 Task: Add the task  Upgrade and migrate company quality management to a cloud-based solution to the section Mach Speed in the project BroaderVision and add a Due Date to the respective task as 2023/08/12
Action: Mouse moved to (617, 419)
Screenshot: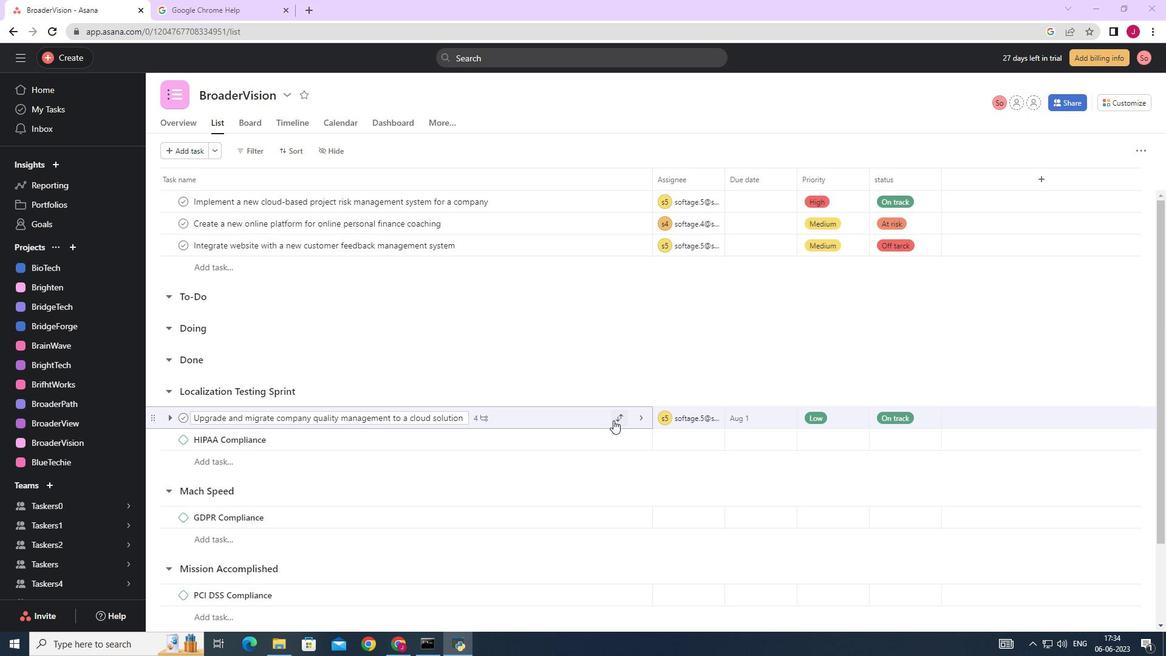 
Action: Mouse pressed left at (617, 419)
Screenshot: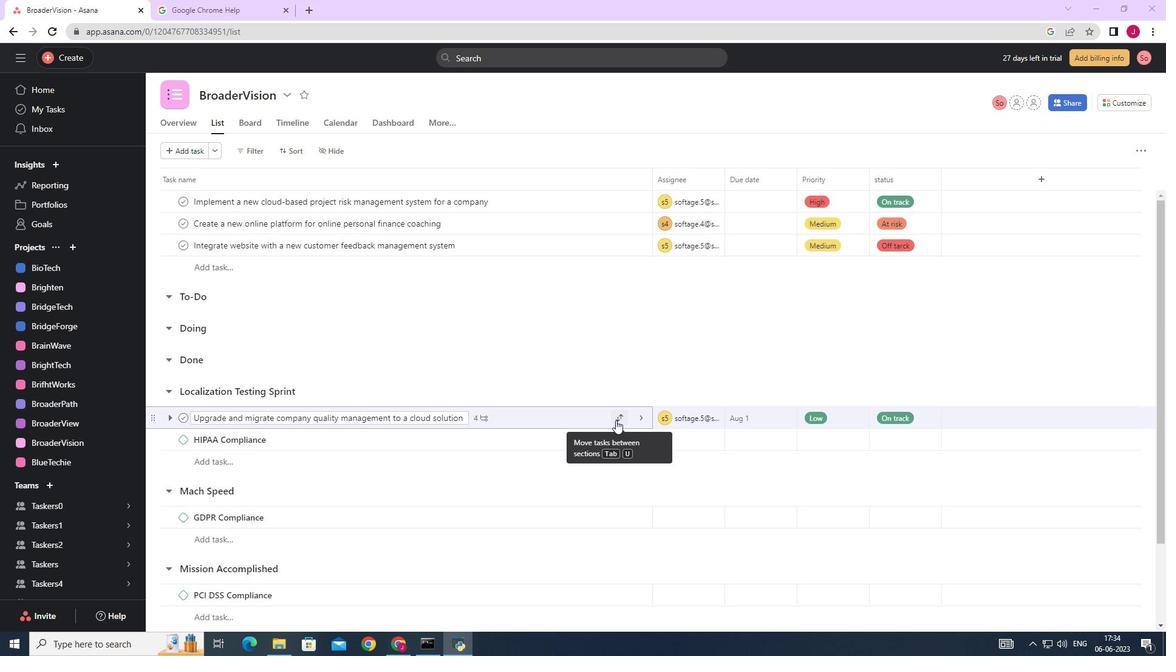 
Action: Mouse moved to (563, 346)
Screenshot: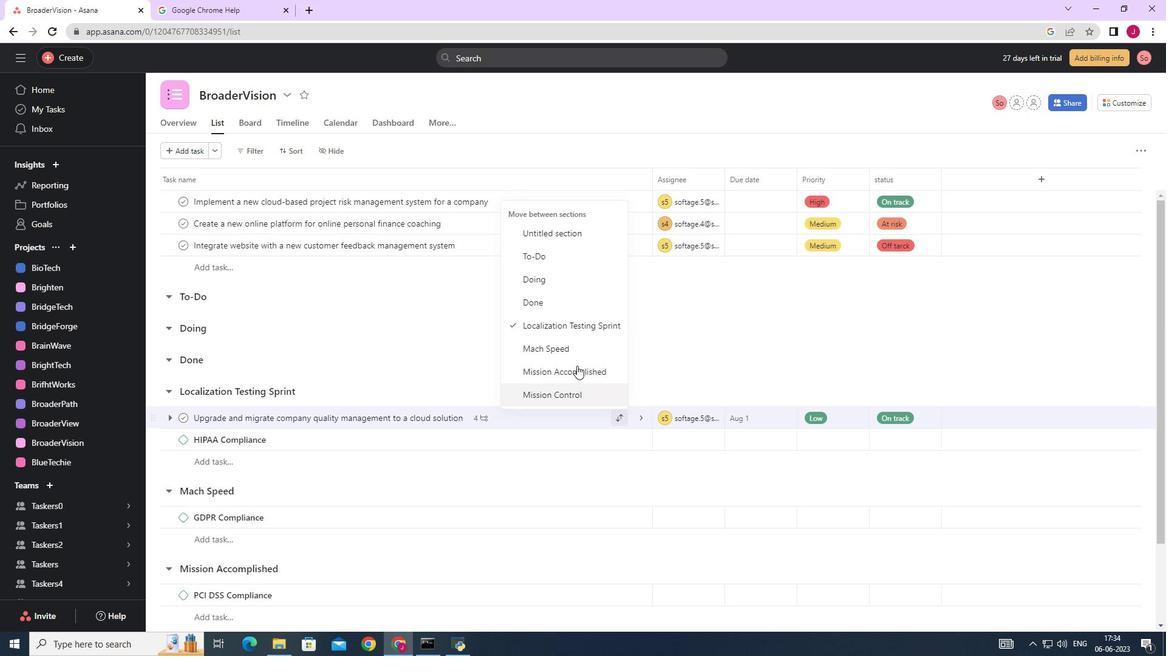 
Action: Mouse pressed left at (563, 346)
Screenshot: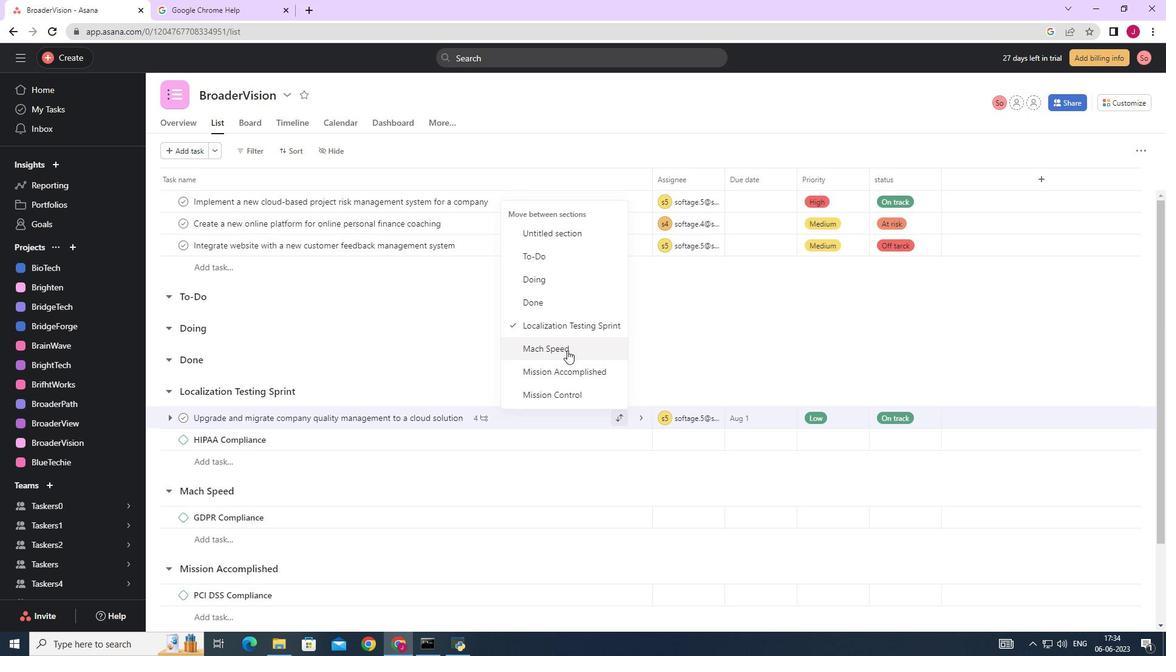 
Action: Mouse moved to (782, 494)
Screenshot: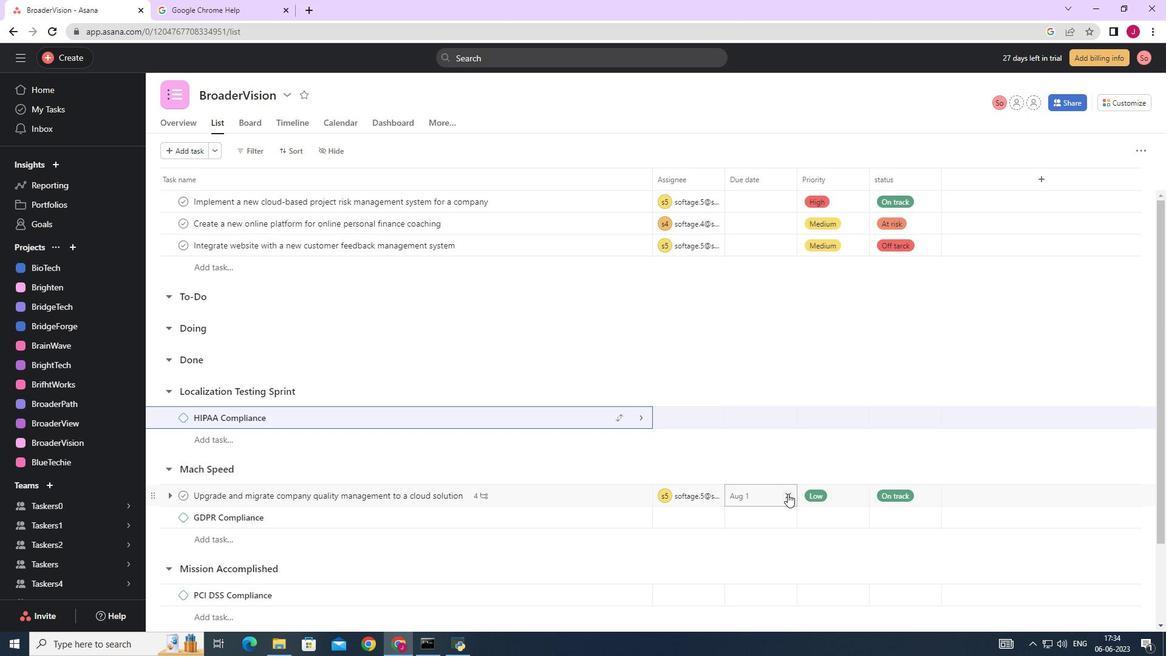 
Action: Mouse pressed left at (782, 494)
Screenshot: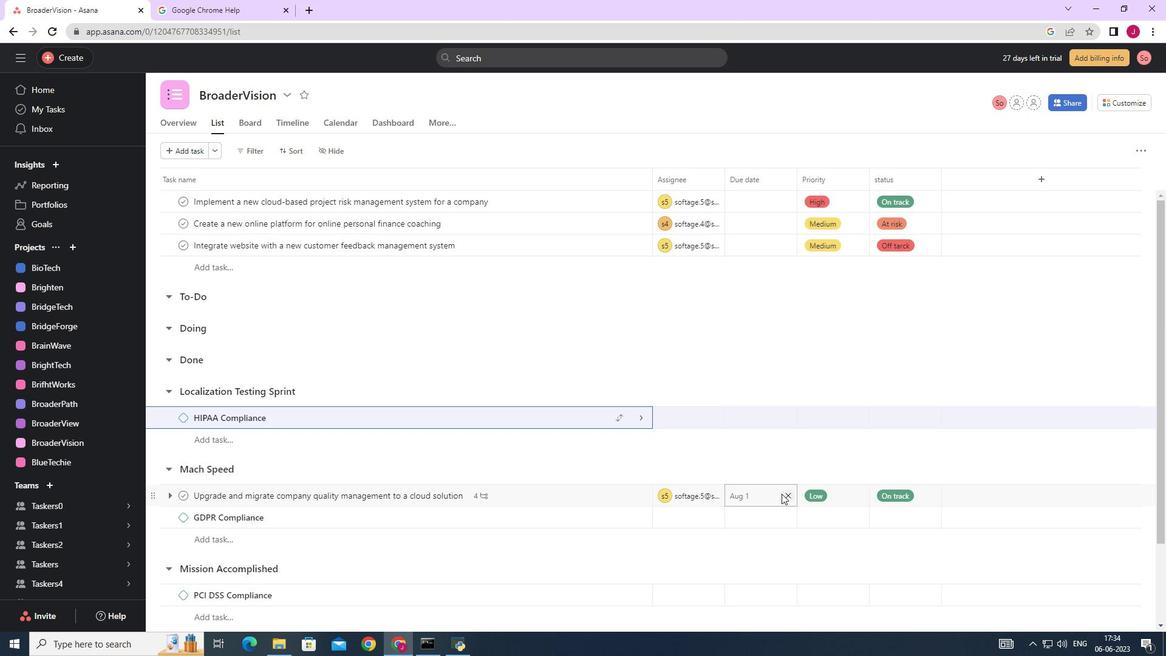 
Action: Mouse moved to (792, 495)
Screenshot: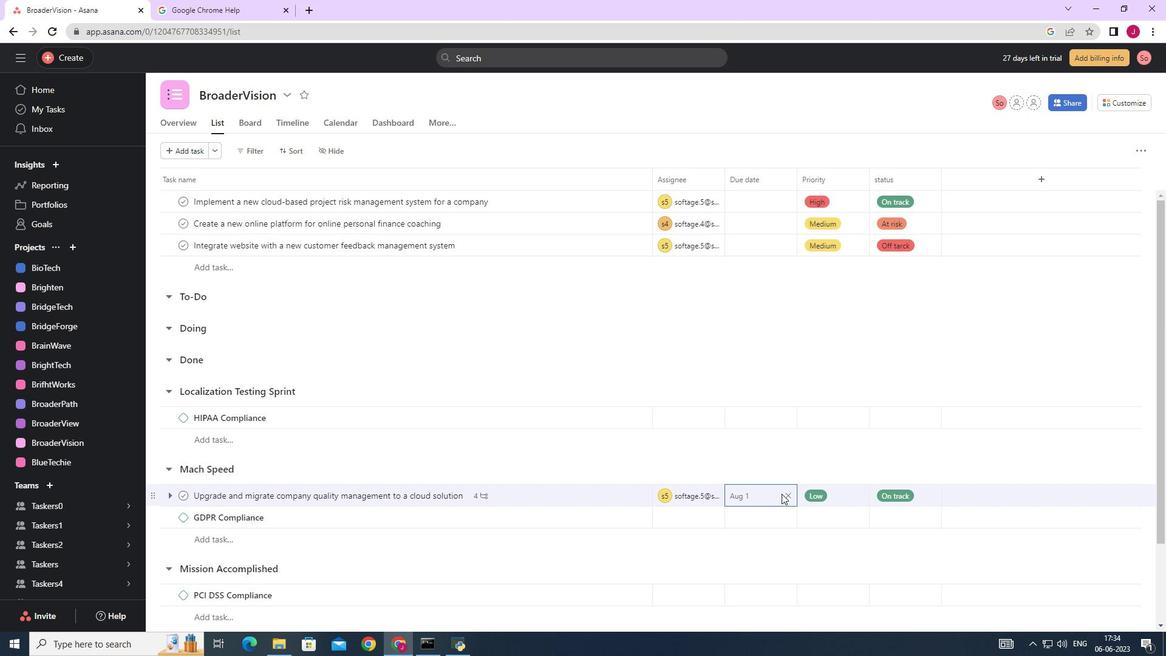 
Action: Mouse pressed left at (792, 495)
Screenshot: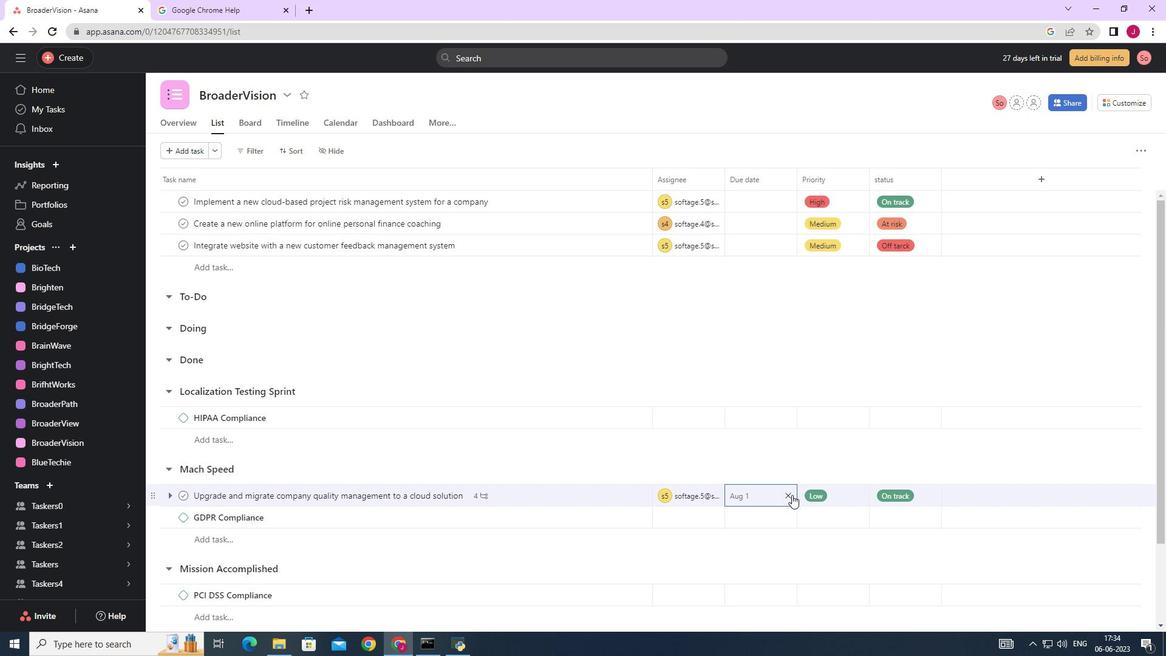 
Action: Mouse moved to (774, 497)
Screenshot: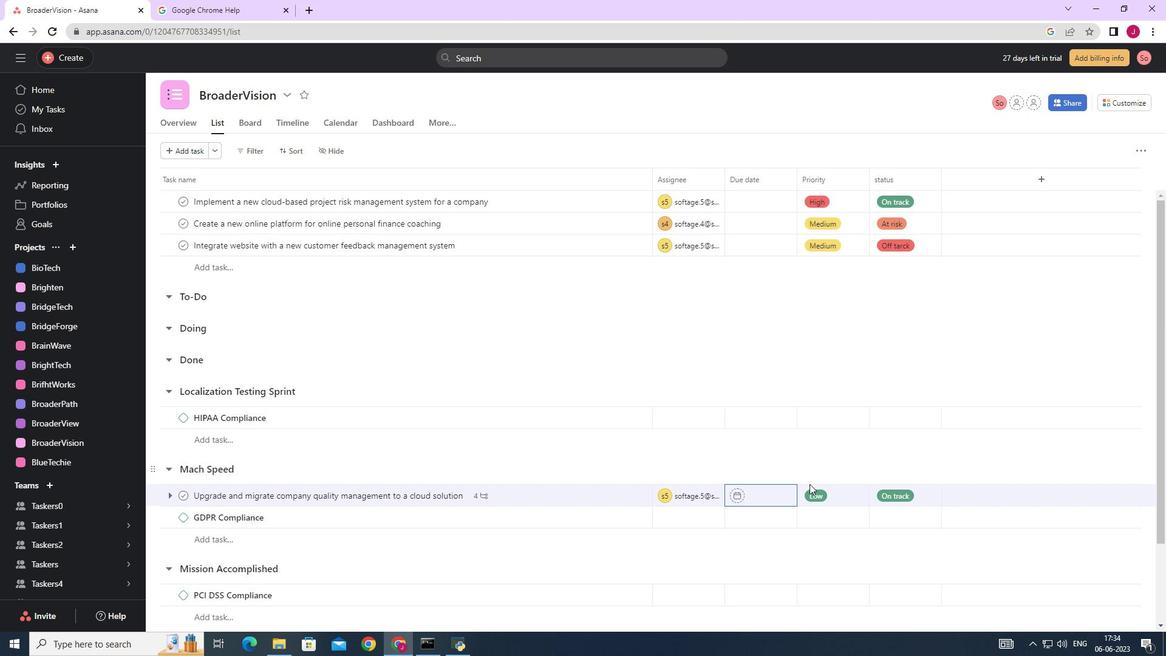 
Action: Mouse pressed left at (774, 497)
Screenshot: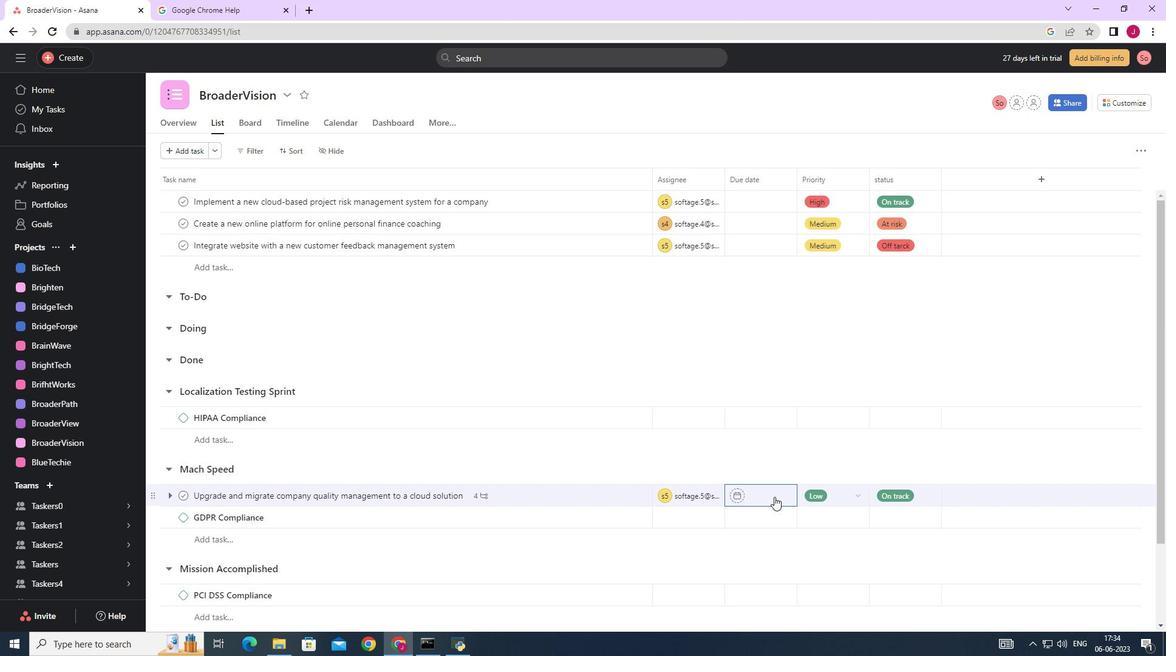 
Action: Mouse moved to (886, 303)
Screenshot: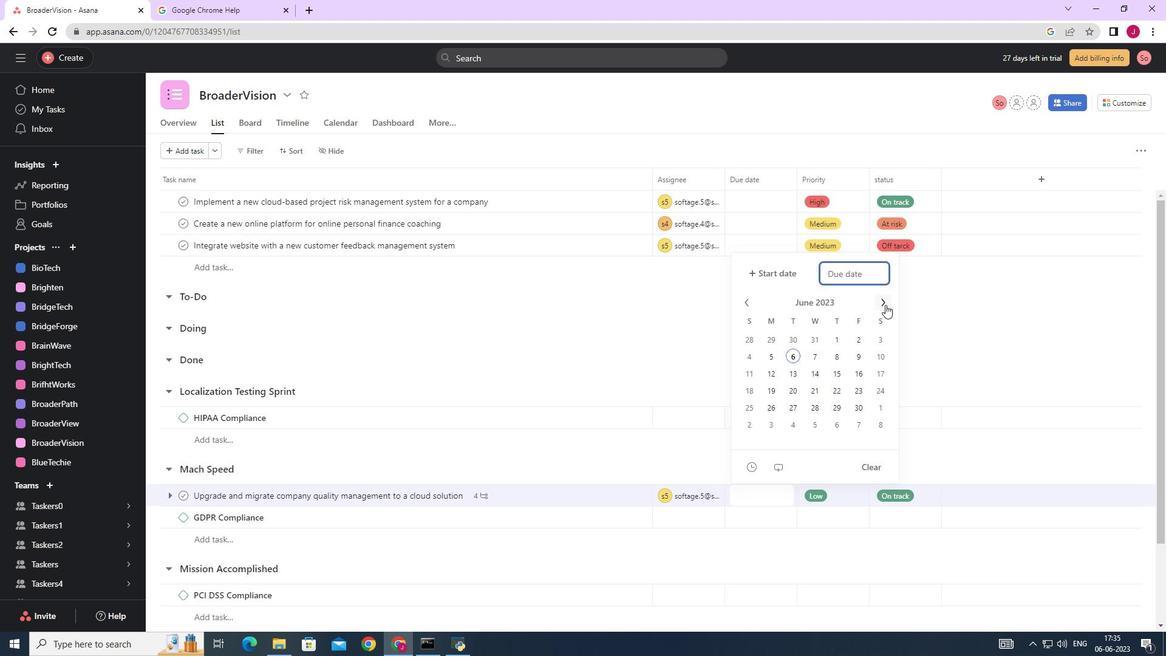 
Action: Mouse pressed left at (886, 303)
Screenshot: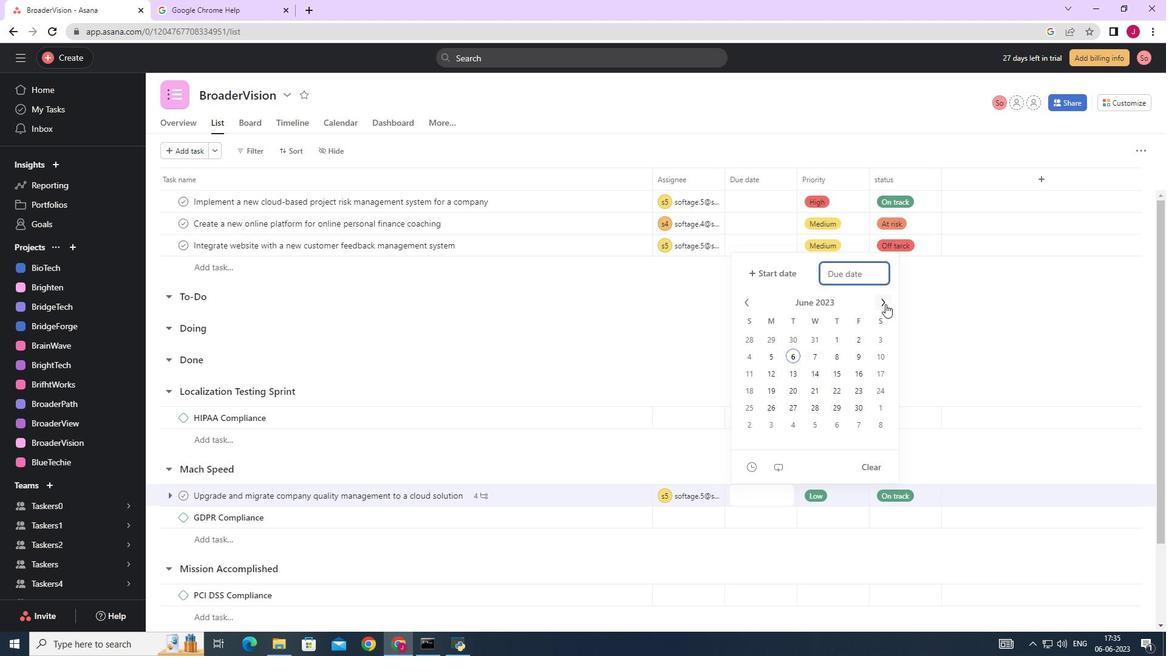 
Action: Mouse pressed left at (886, 303)
Screenshot: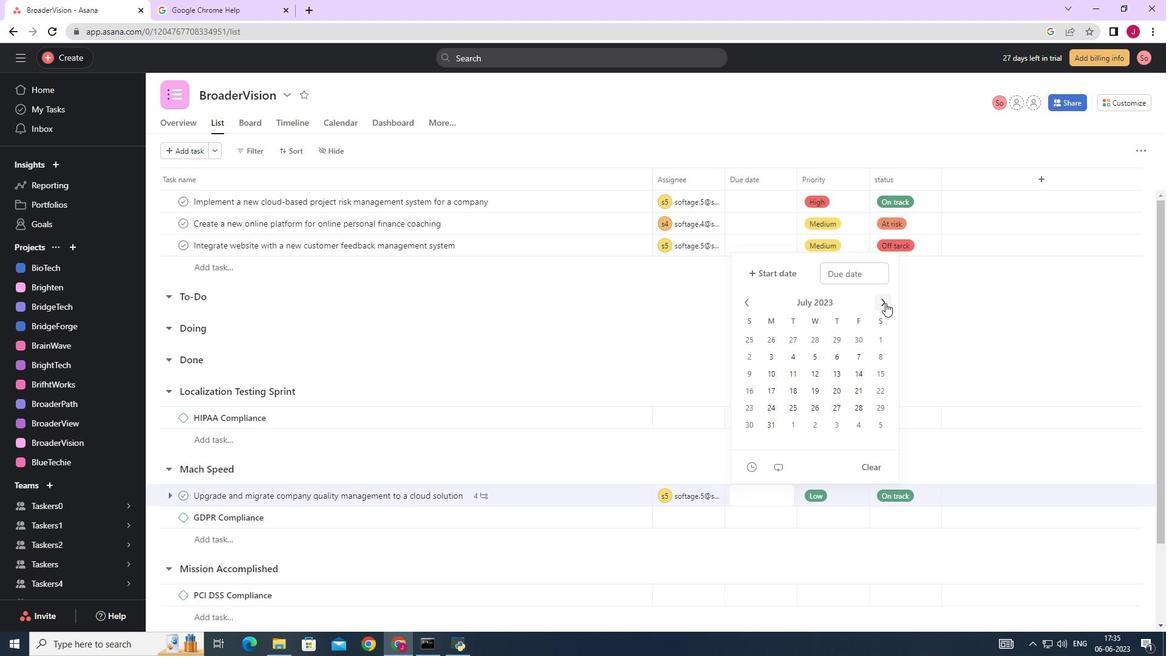 
Action: Mouse moved to (879, 354)
Screenshot: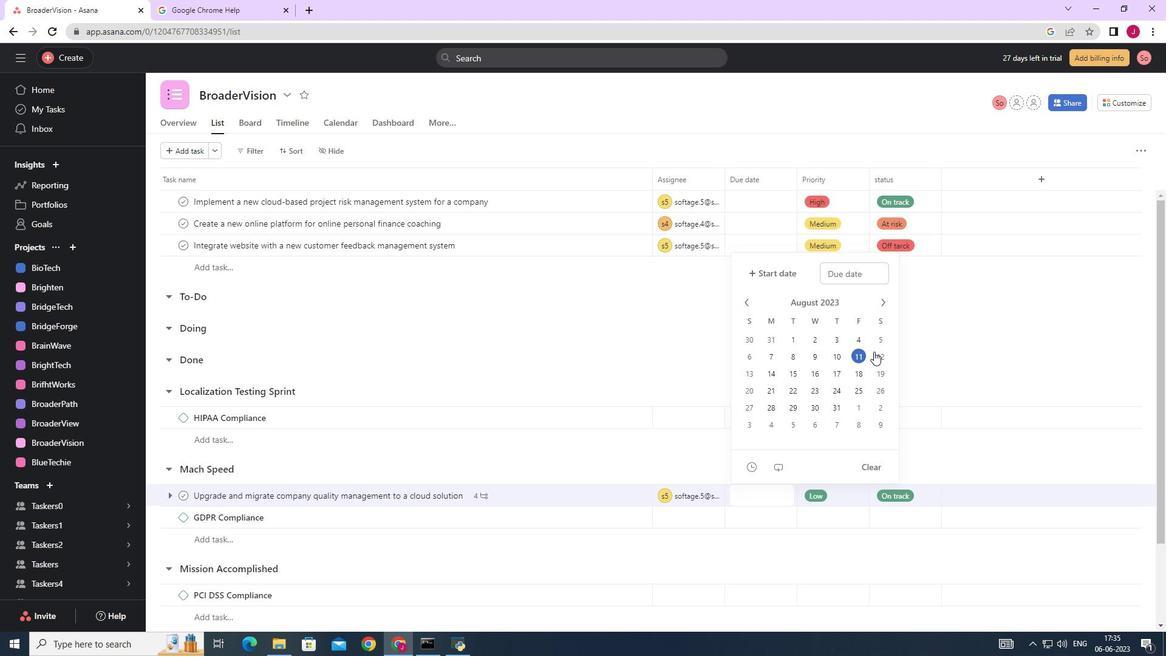 
Action: Mouse pressed left at (879, 354)
Screenshot: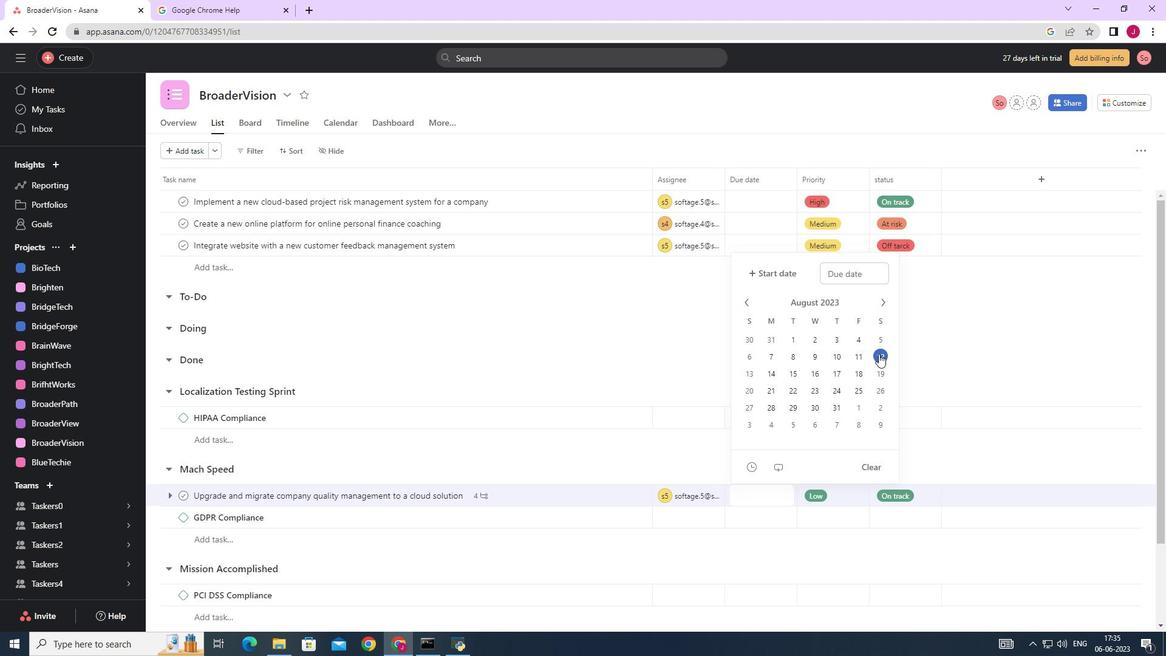
Action: Mouse moved to (997, 343)
Screenshot: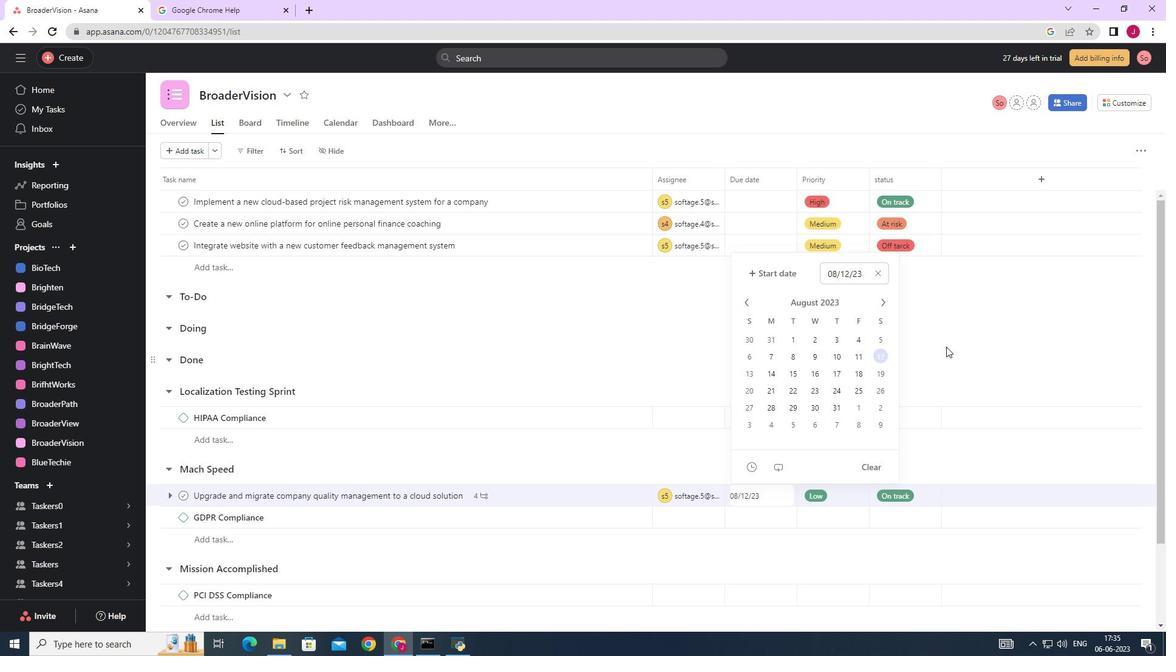 
Action: Mouse pressed left at (997, 343)
Screenshot: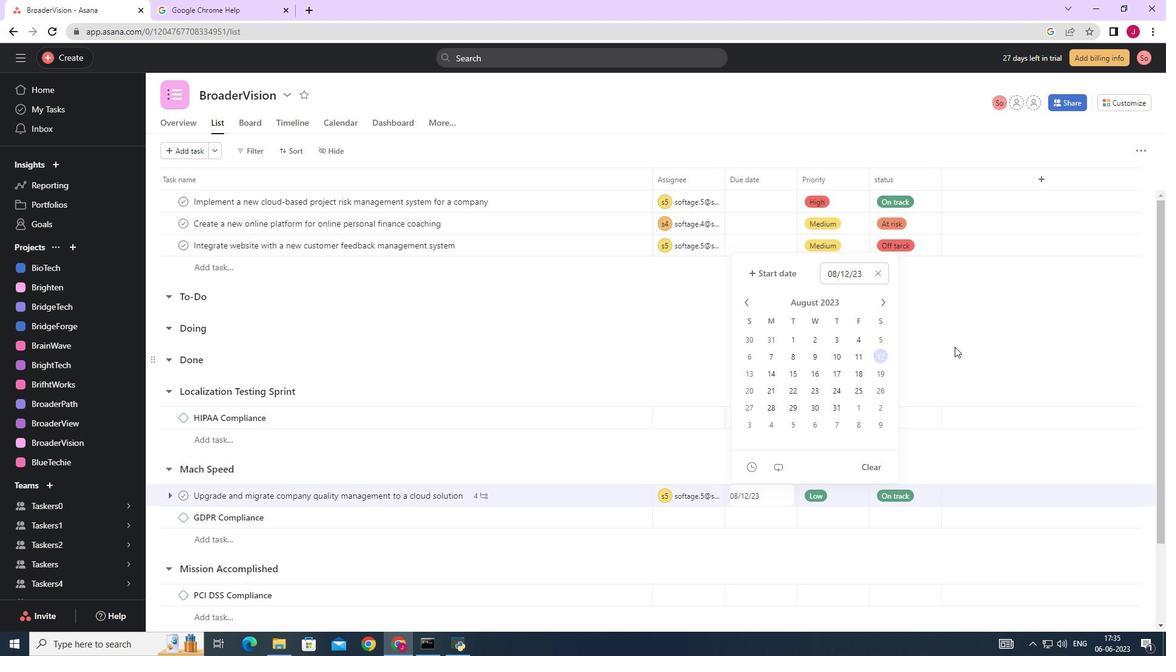 
Action: Mouse moved to (993, 343)
Screenshot: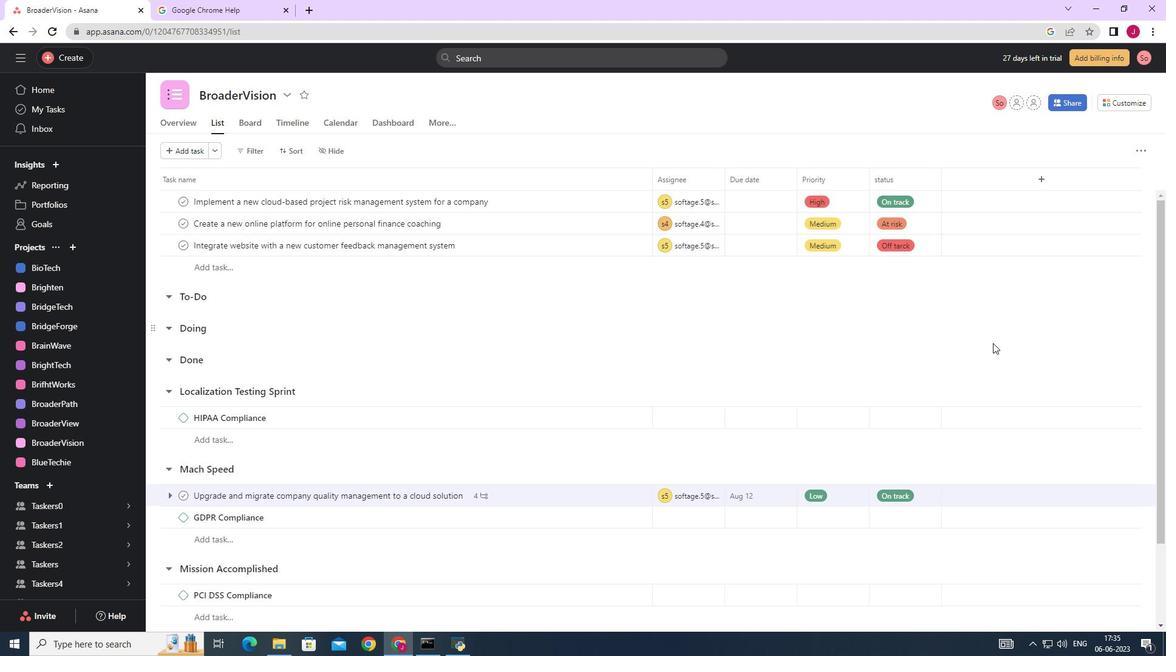 
